 Task: Zoom in the location "Castle in Cleveland, Wisconsin, United States" two times.
Action: Mouse moved to (432, 128)
Screenshot: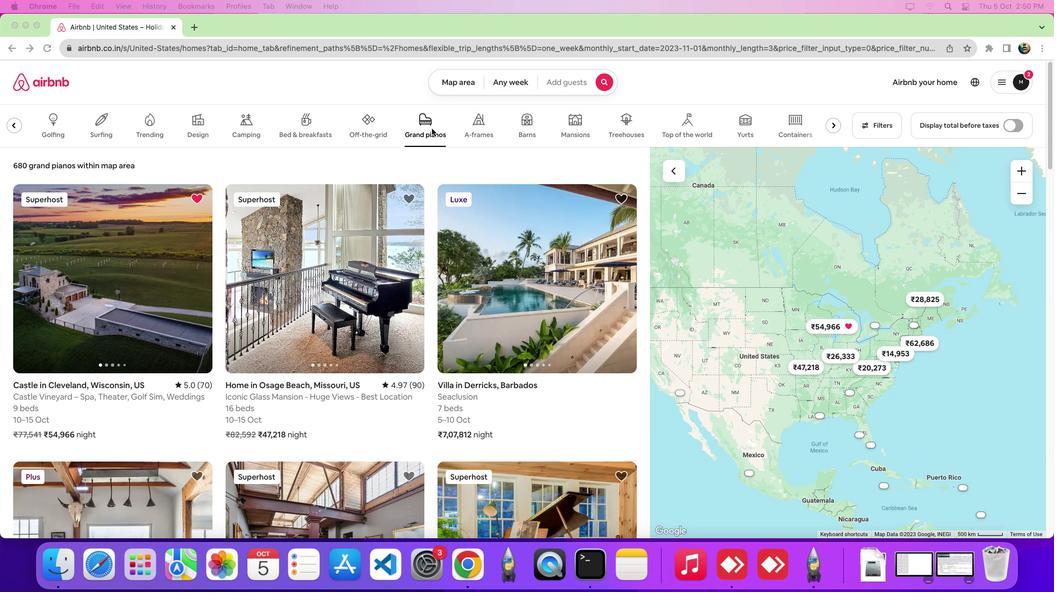 
Action: Mouse pressed left at (432, 128)
Screenshot: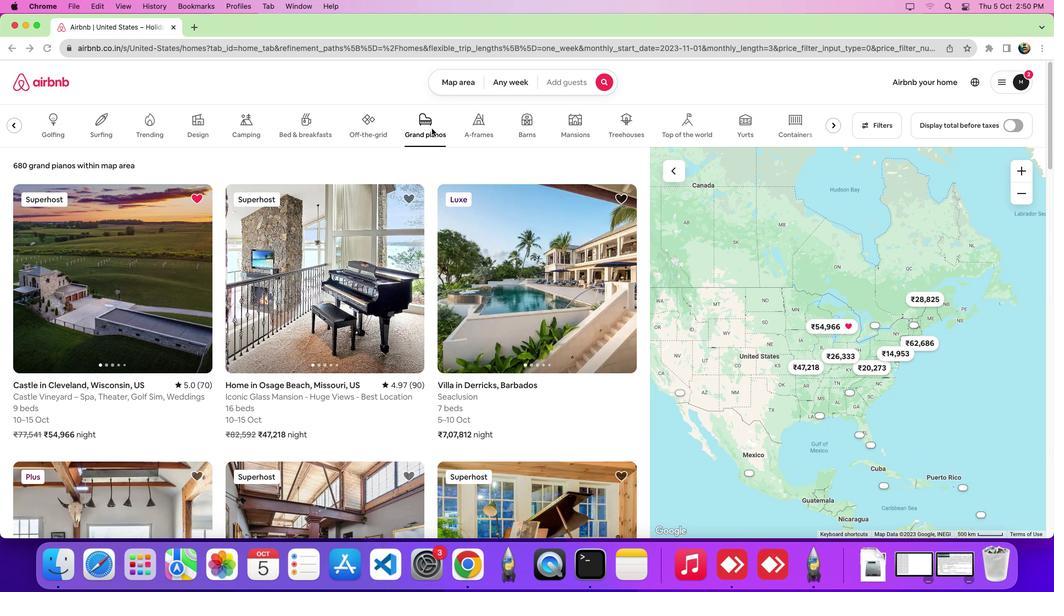 
Action: Mouse moved to (127, 282)
Screenshot: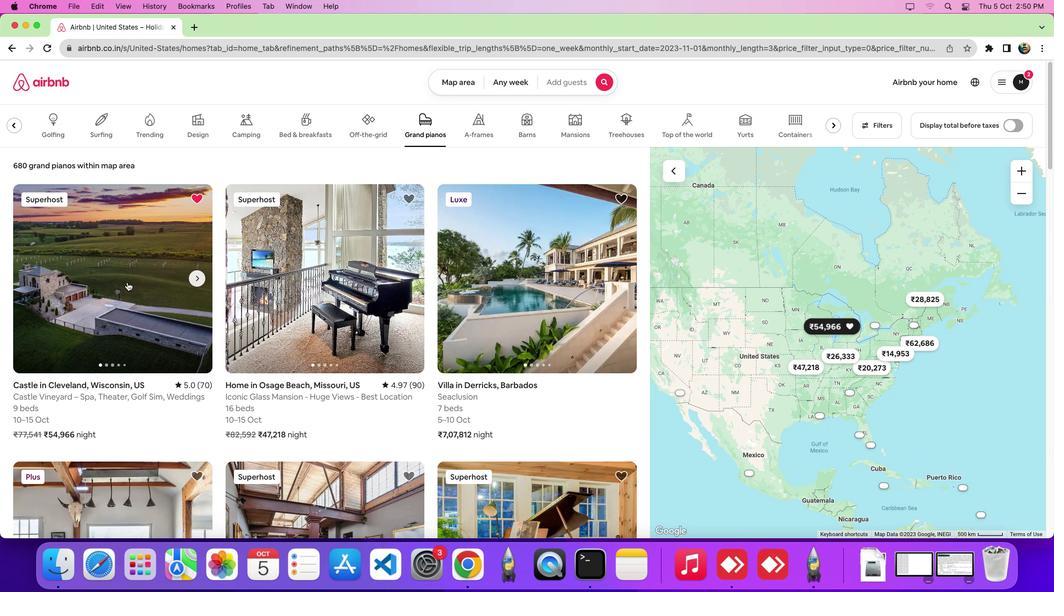 
Action: Mouse pressed left at (127, 282)
Screenshot: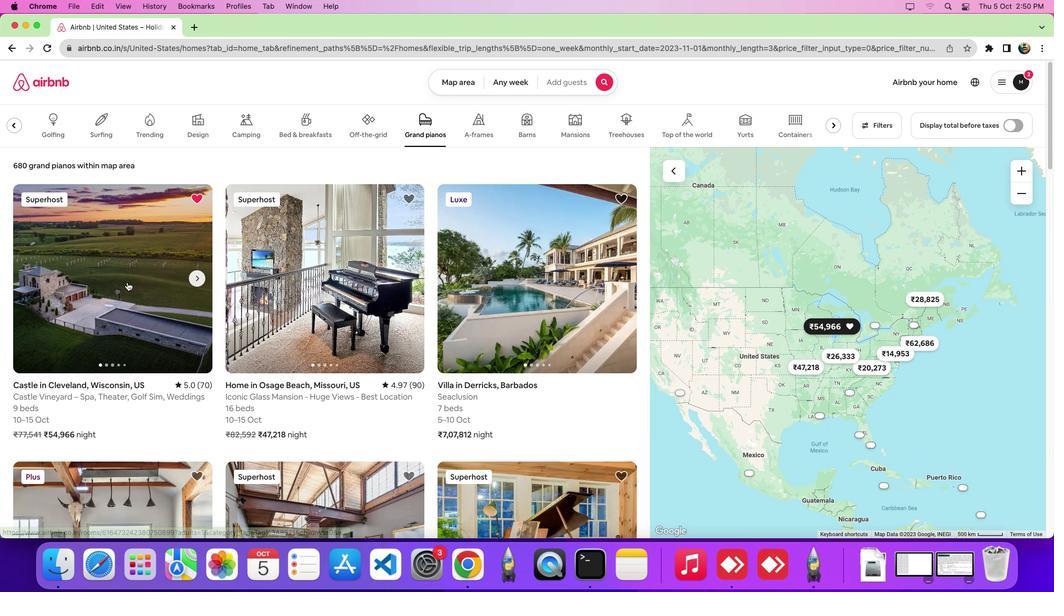 
Action: Mouse moved to (535, 278)
Screenshot: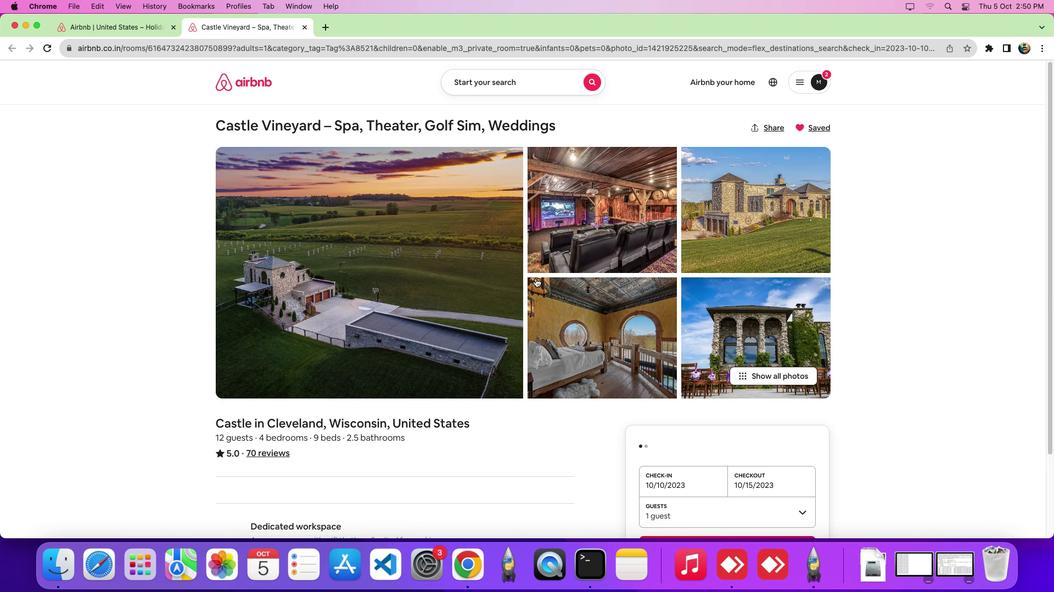 
Action: Mouse scrolled (535, 278) with delta (0, 0)
Screenshot: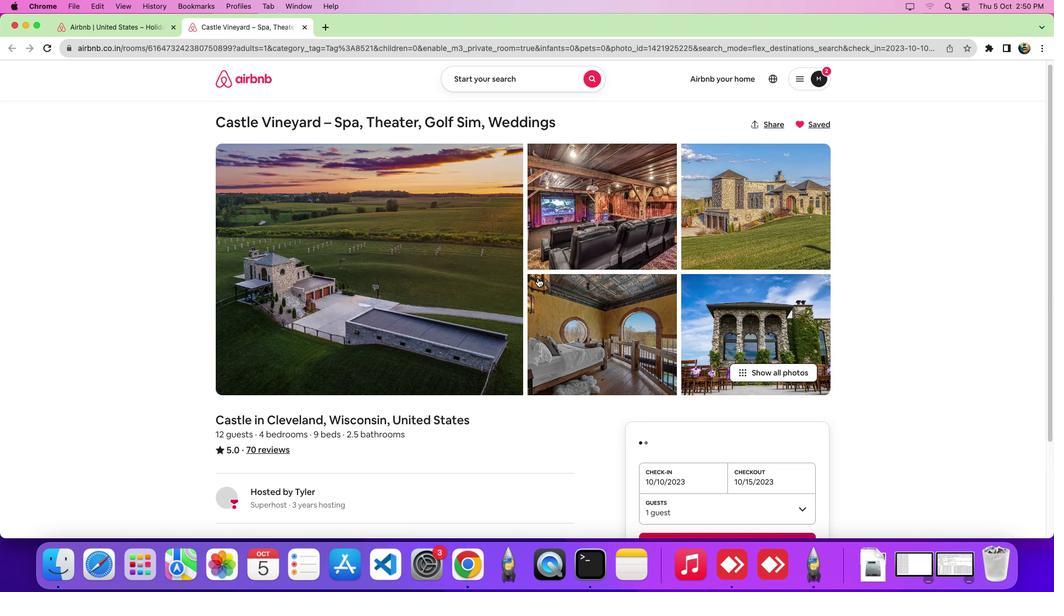 
Action: Mouse scrolled (535, 278) with delta (0, -1)
Screenshot: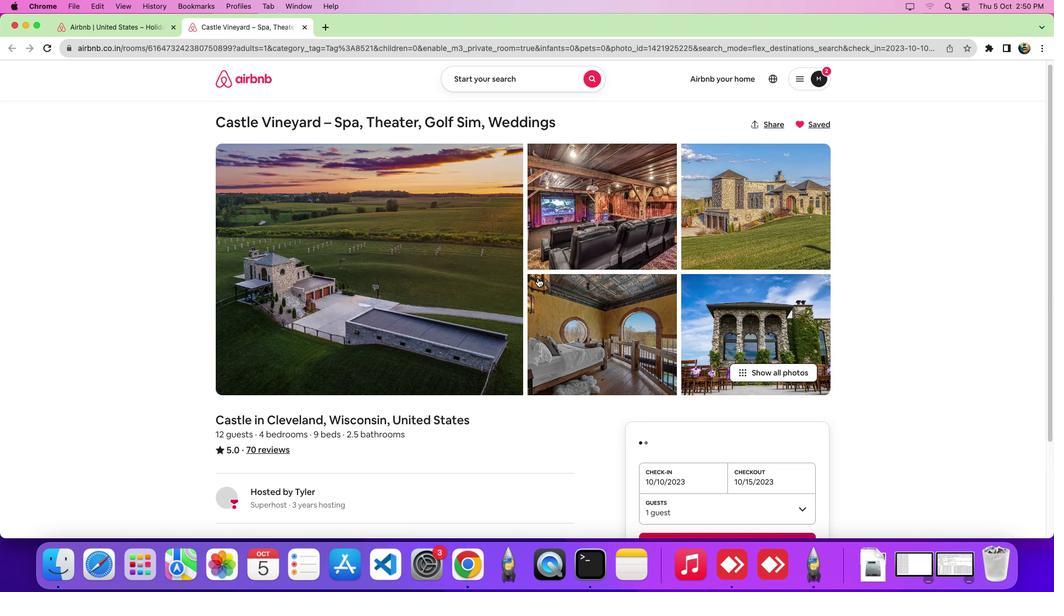 
Action: Mouse scrolled (535, 278) with delta (0, -5)
Screenshot: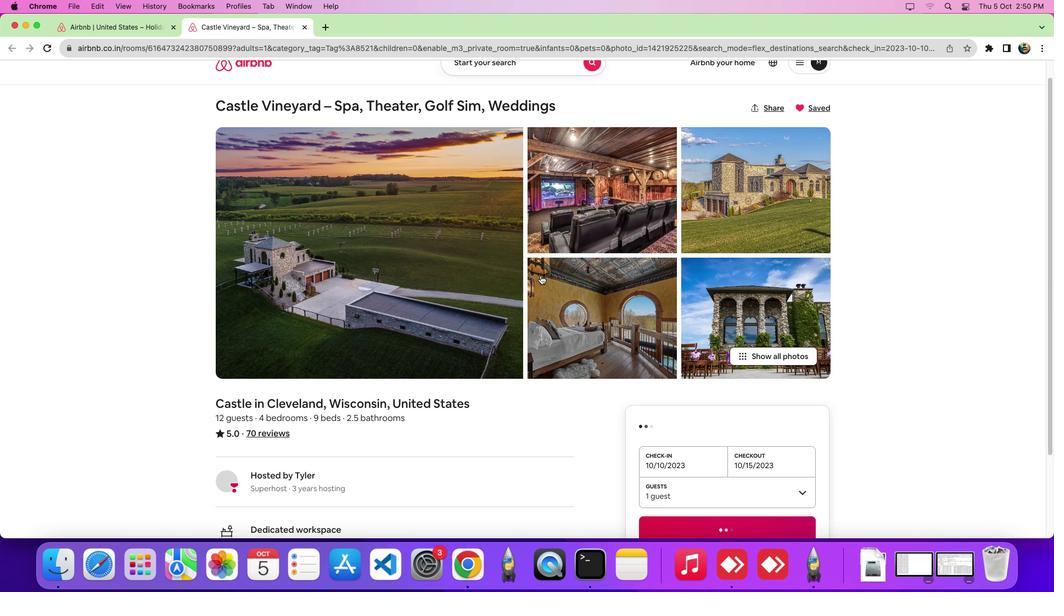 
Action: Mouse scrolled (535, 278) with delta (0, -7)
Screenshot: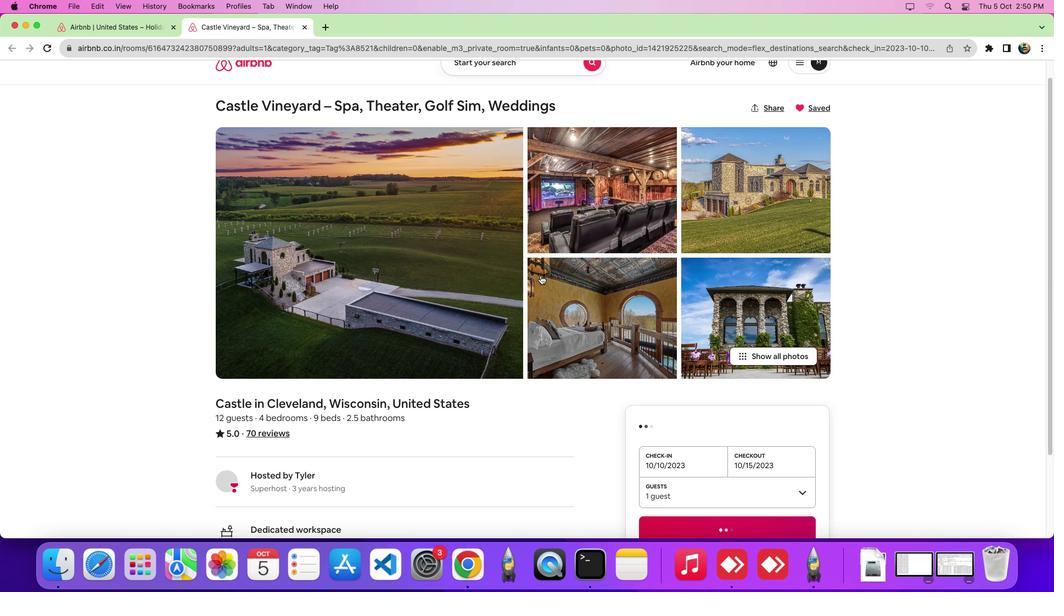 
Action: Mouse scrolled (535, 278) with delta (0, -8)
Screenshot: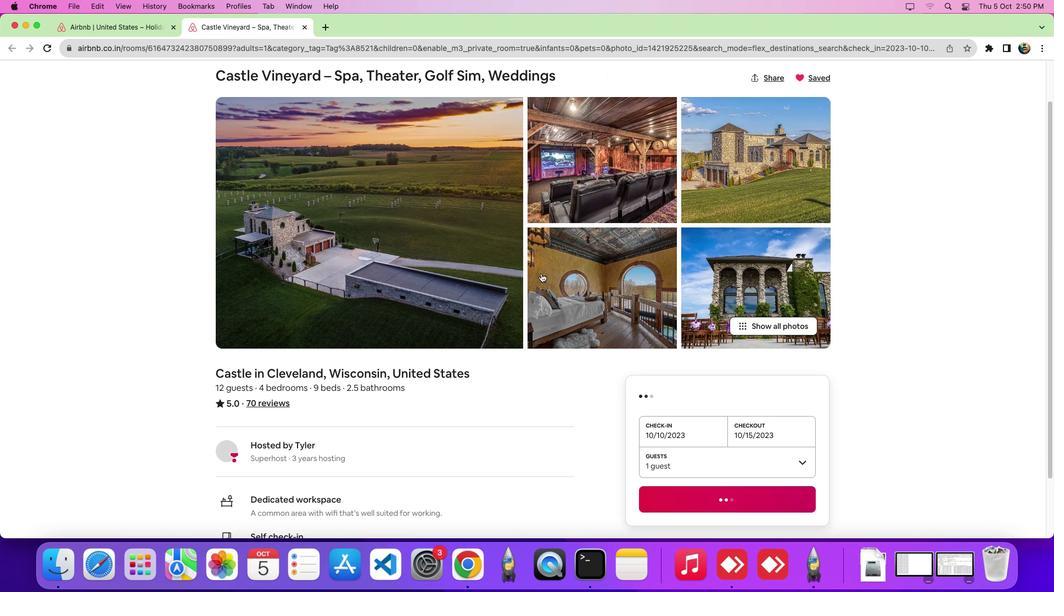 
Action: Mouse scrolled (535, 278) with delta (0, -9)
Screenshot: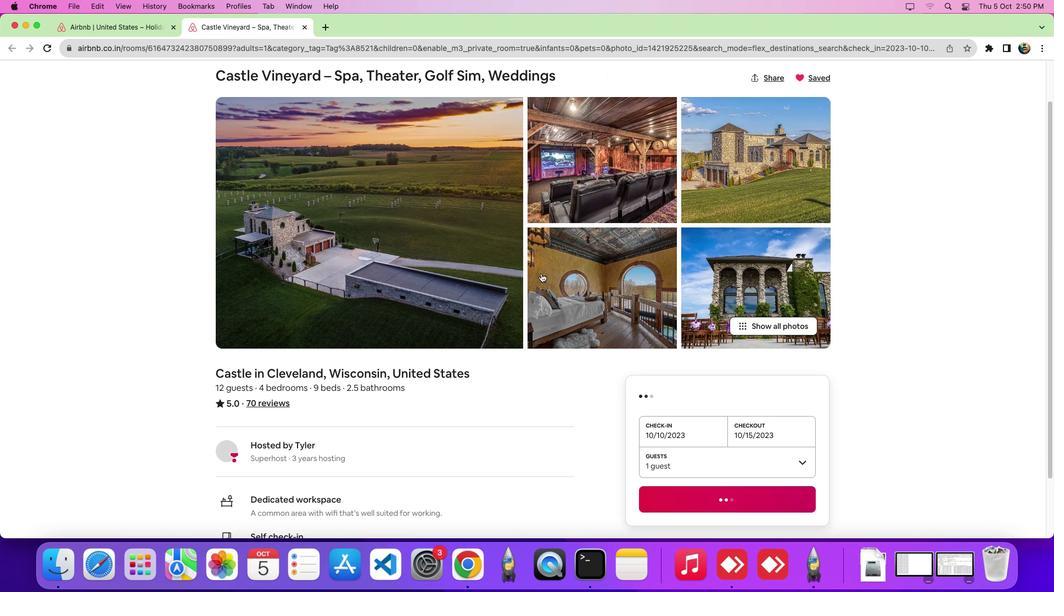 
Action: Mouse moved to (537, 271)
Screenshot: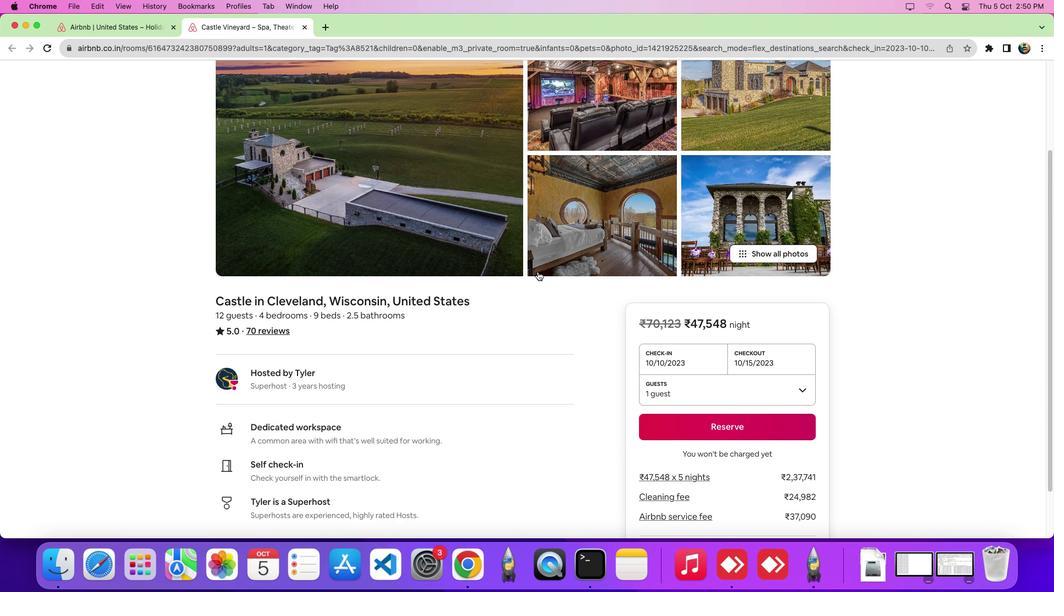 
Action: Mouse scrolled (537, 271) with delta (0, 0)
Screenshot: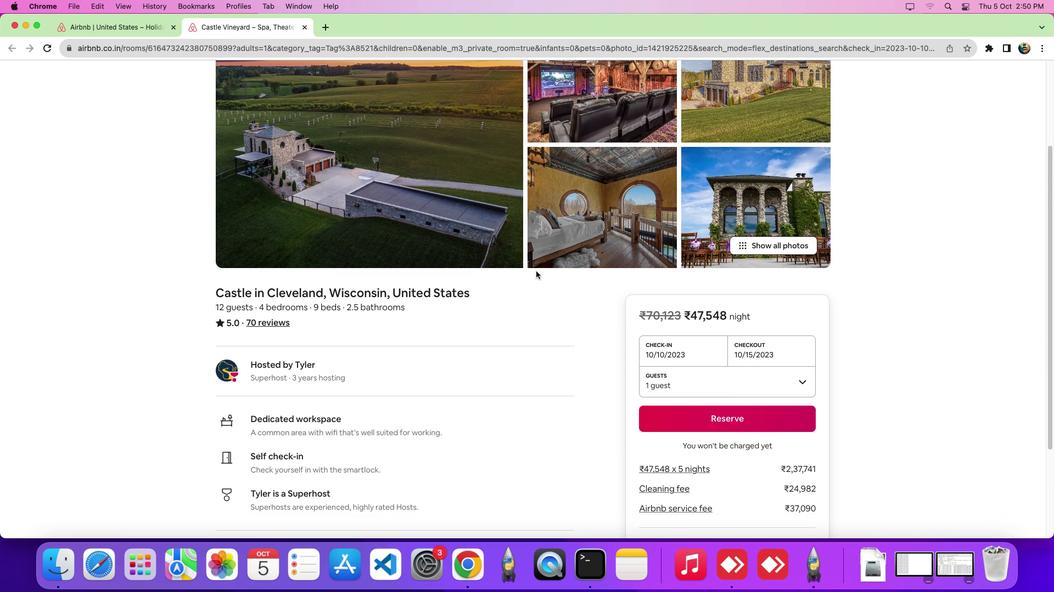 
Action: Mouse moved to (536, 271)
Screenshot: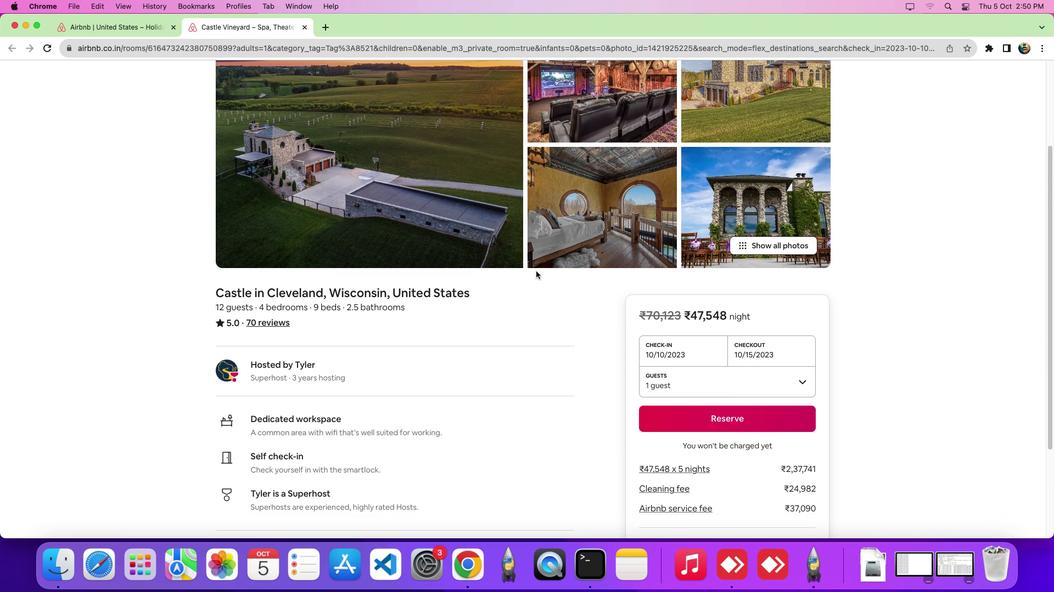 
Action: Mouse scrolled (536, 271) with delta (0, -1)
Screenshot: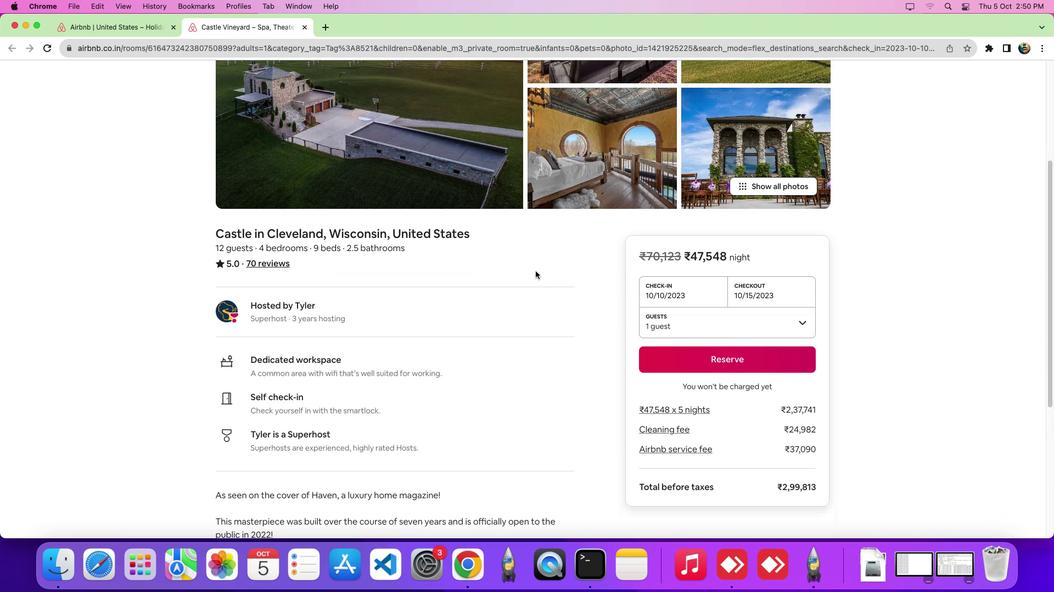 
Action: Mouse scrolled (536, 271) with delta (0, -5)
Screenshot: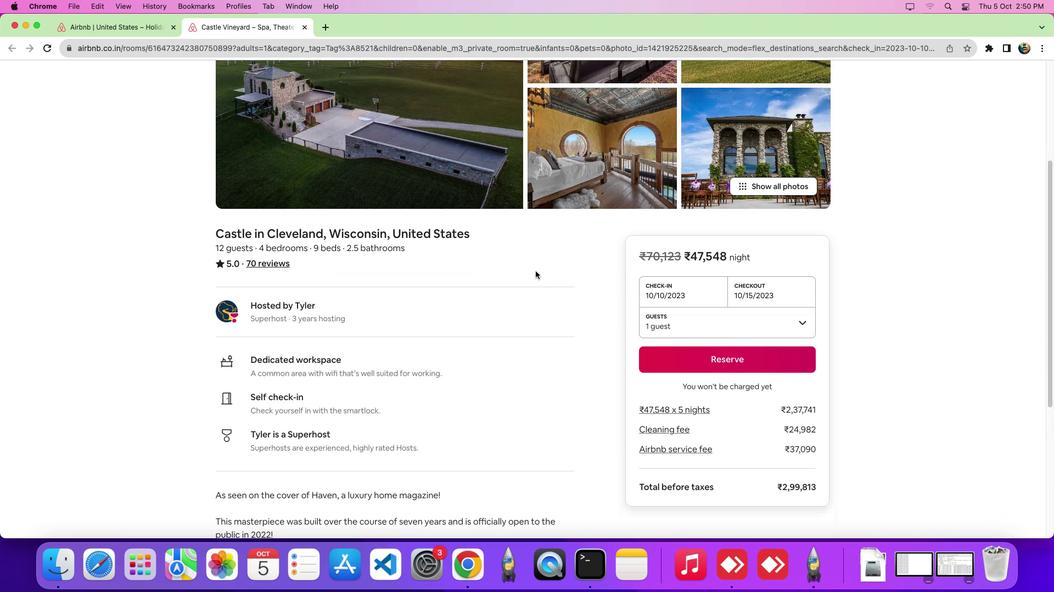 
Action: Mouse moved to (536, 271)
Screenshot: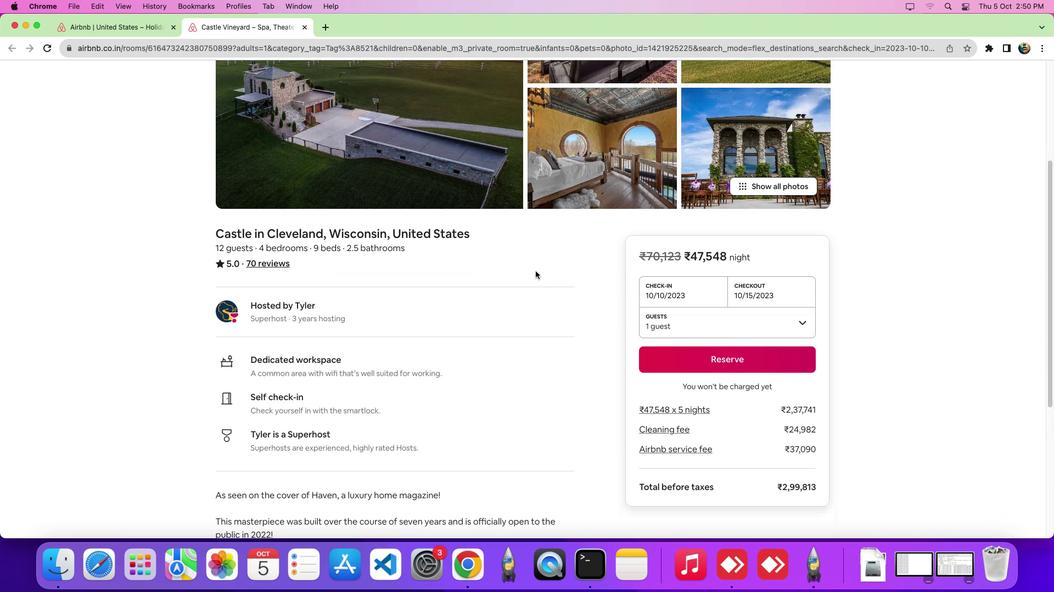 
Action: Mouse scrolled (536, 271) with delta (0, -7)
Screenshot: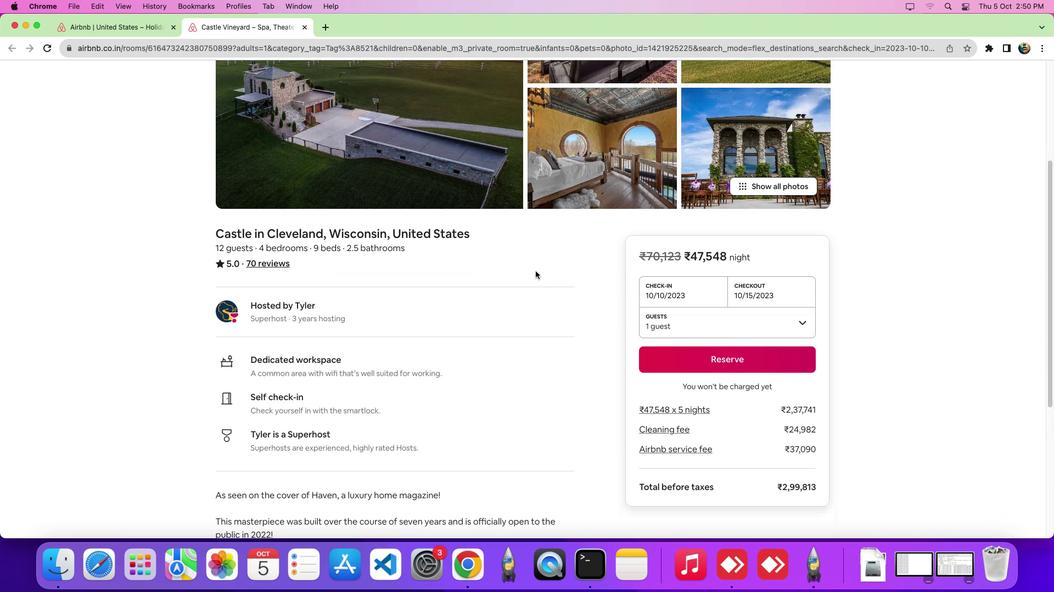 
Action: Mouse moved to (536, 271)
Screenshot: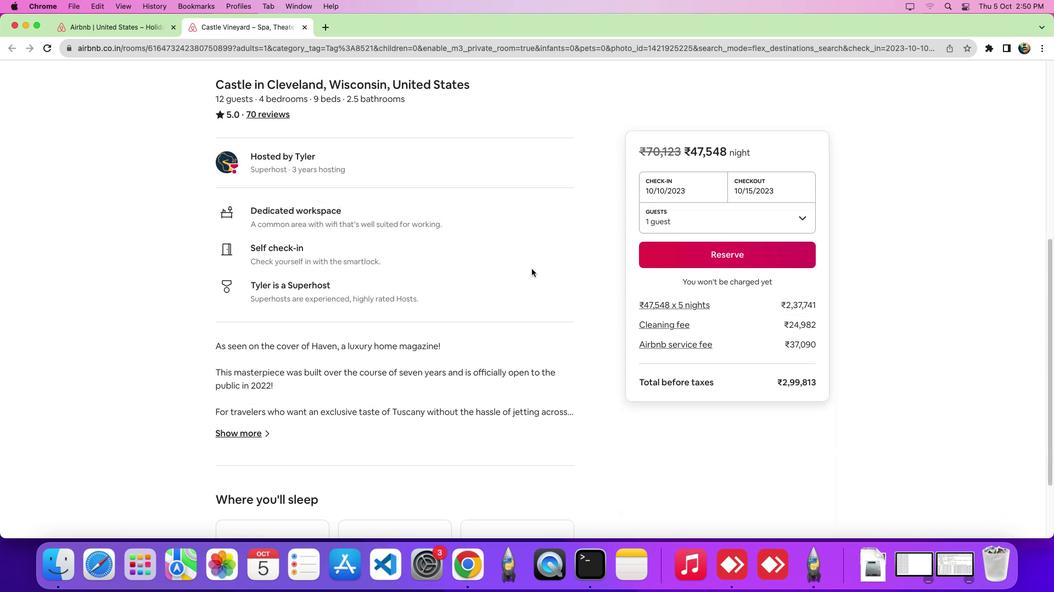 
Action: Mouse scrolled (536, 271) with delta (0, -8)
Screenshot: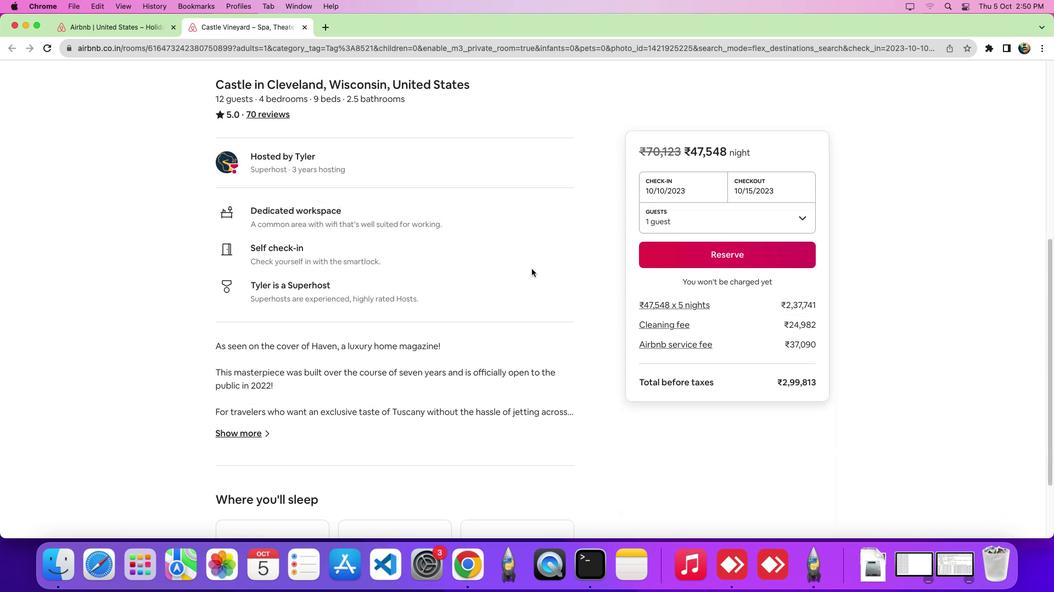 
Action: Mouse moved to (378, 86)
Screenshot: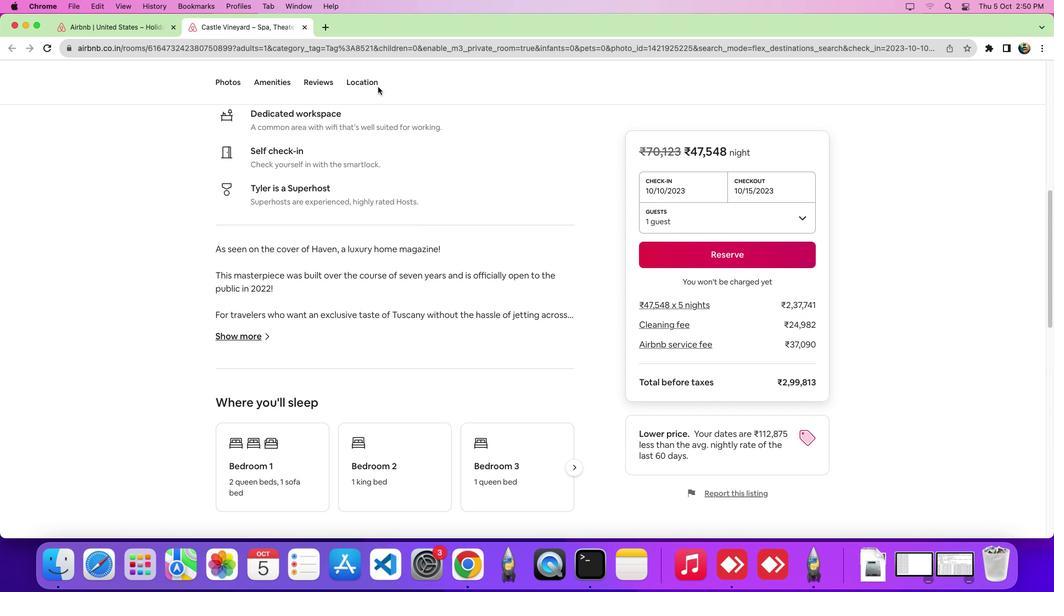 
Action: Mouse pressed left at (378, 86)
Screenshot: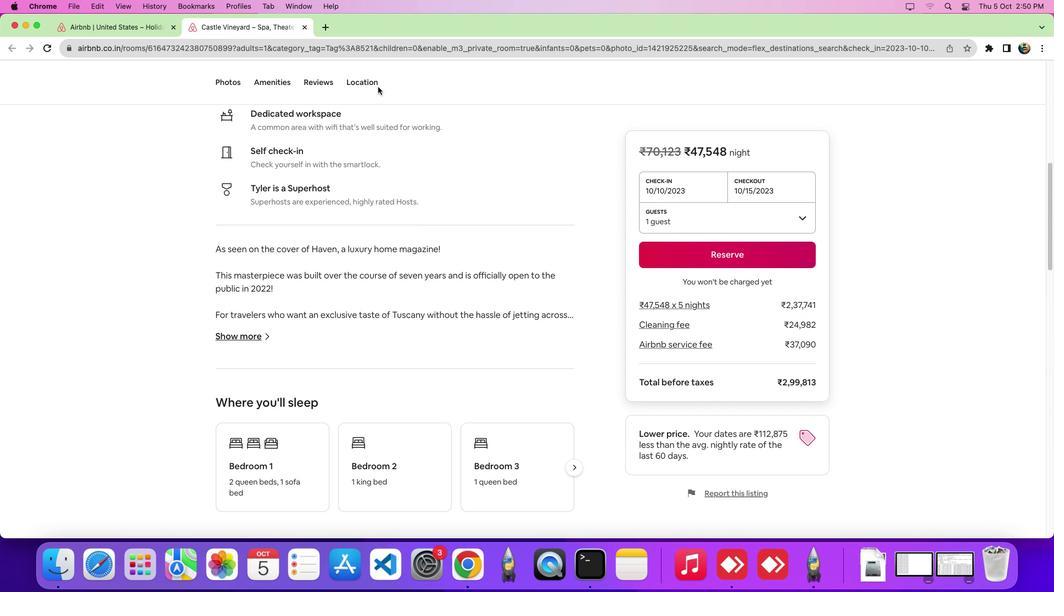 
Action: Mouse moved to (361, 90)
Screenshot: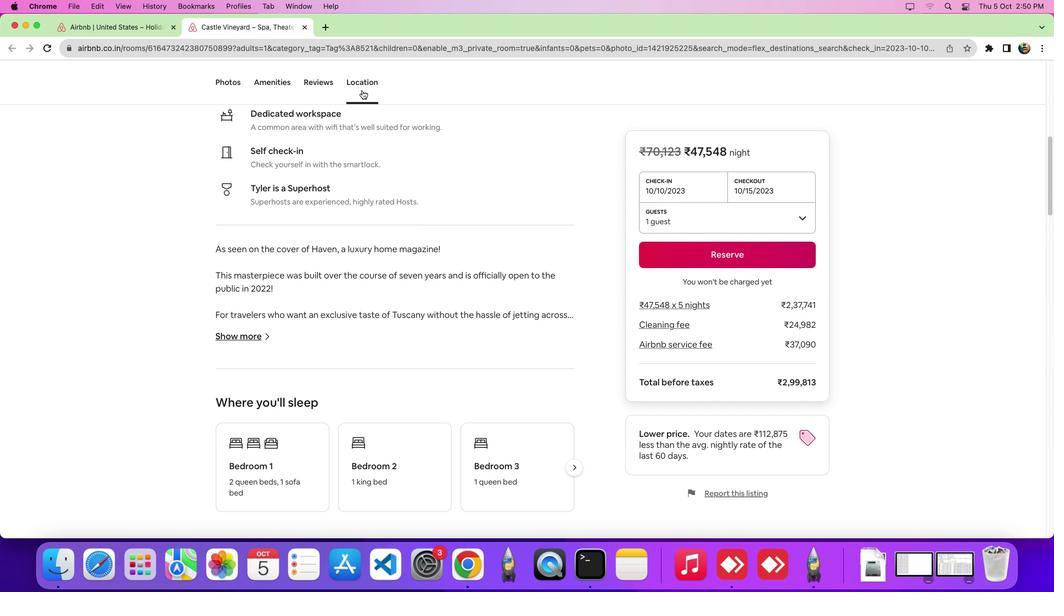 
Action: Mouse pressed left at (361, 90)
Screenshot: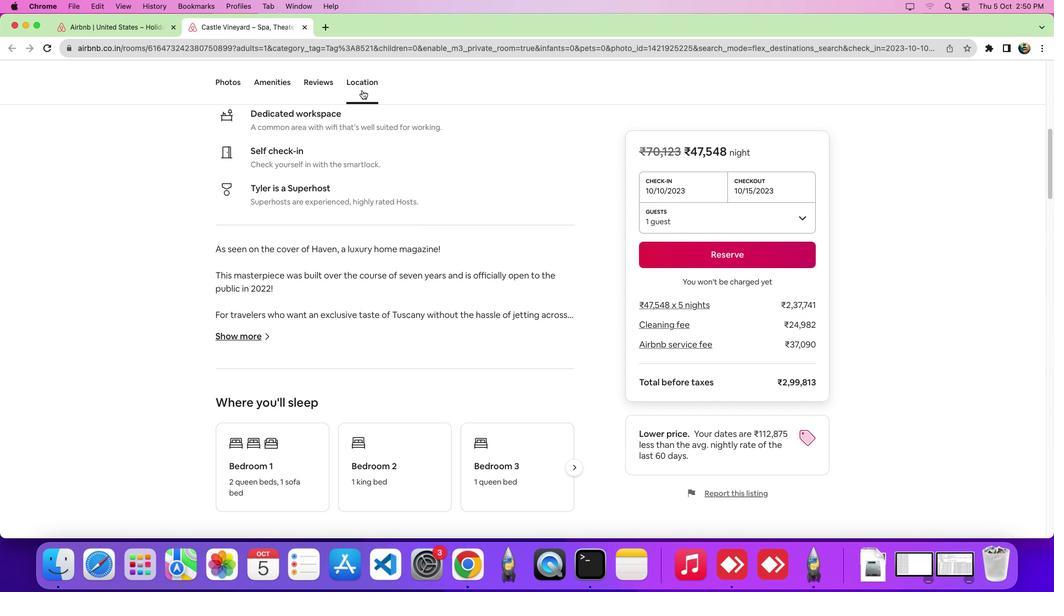 
Action: Mouse moved to (807, 236)
Screenshot: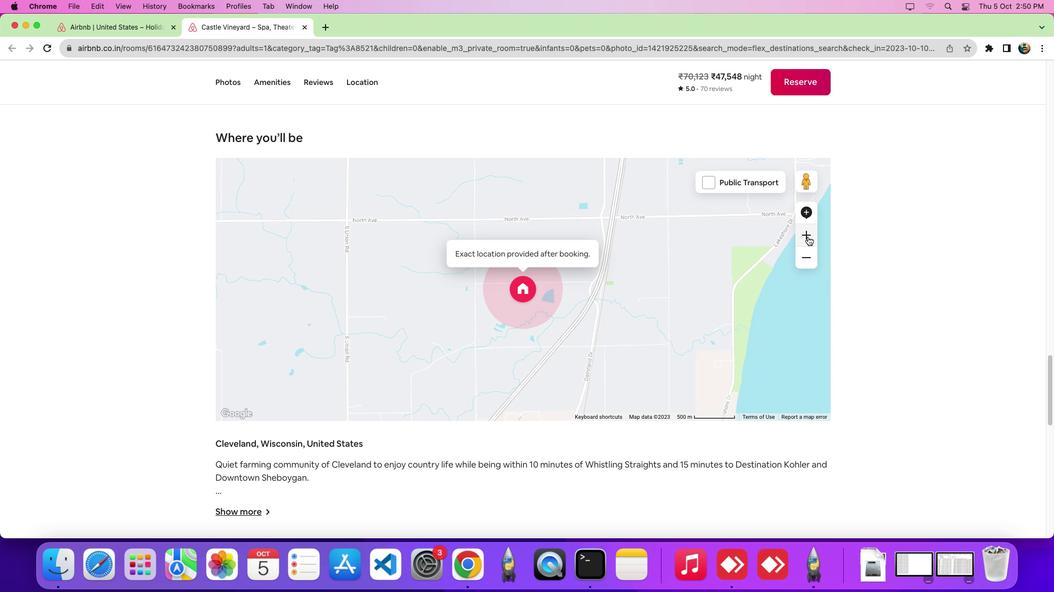 
Action: Mouse pressed left at (807, 236)
Screenshot: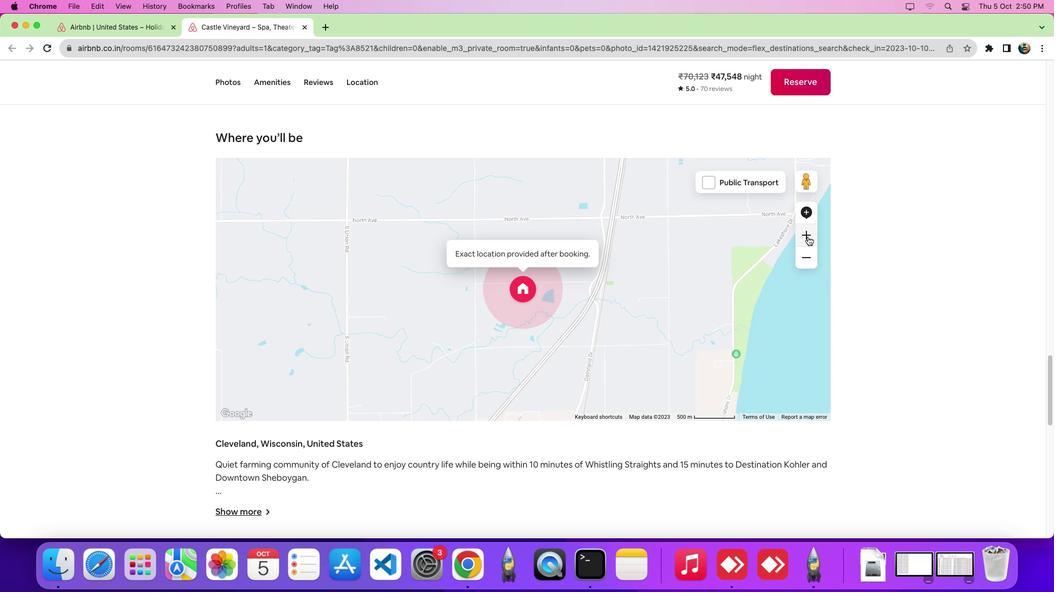 
Action: Mouse pressed left at (807, 236)
Screenshot: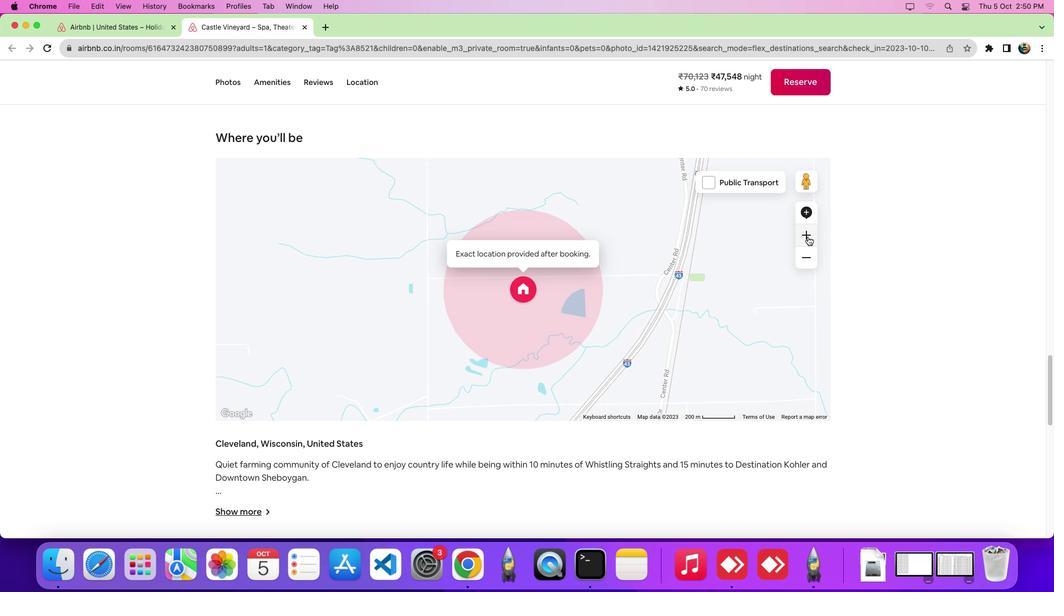 
